 Task: Search one way flight ticket for 3 adults in first from Fayetteville: Northwest Arkansas National Airport to Jacksonville: Albert J. Ellis Airport on 5-3-2023. Choice of flights is Spirit. Number of bags: 2 checked bags. Price is upto 106000. Outbound departure time preference is 10:15.
Action: Mouse moved to (280, 242)
Screenshot: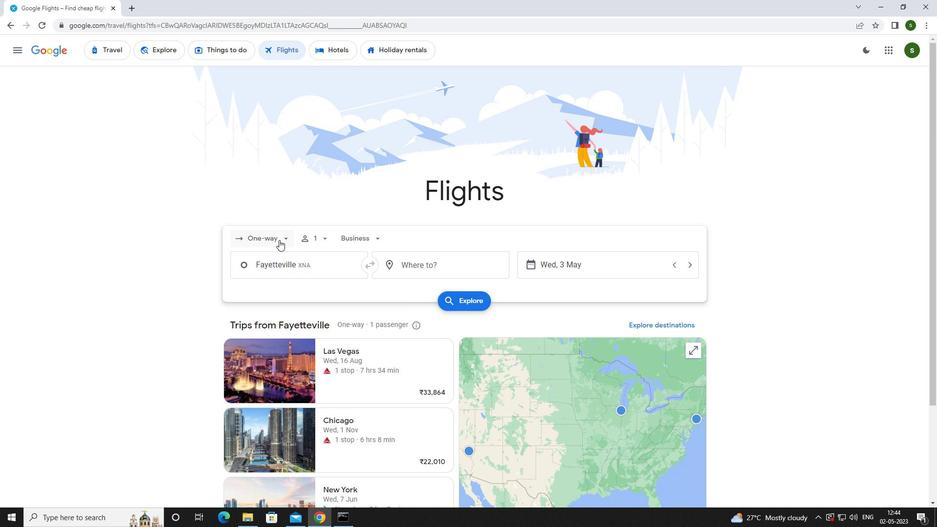
Action: Mouse pressed left at (280, 242)
Screenshot: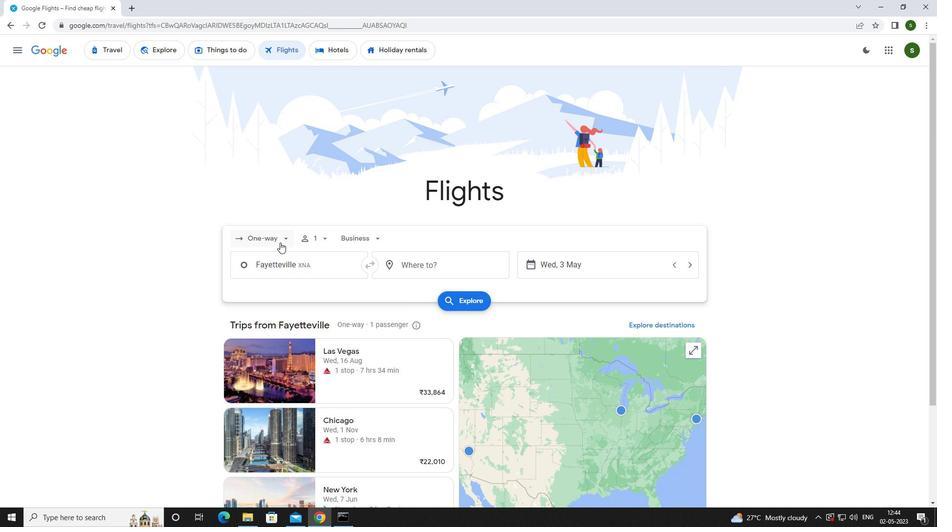 
Action: Mouse moved to (270, 284)
Screenshot: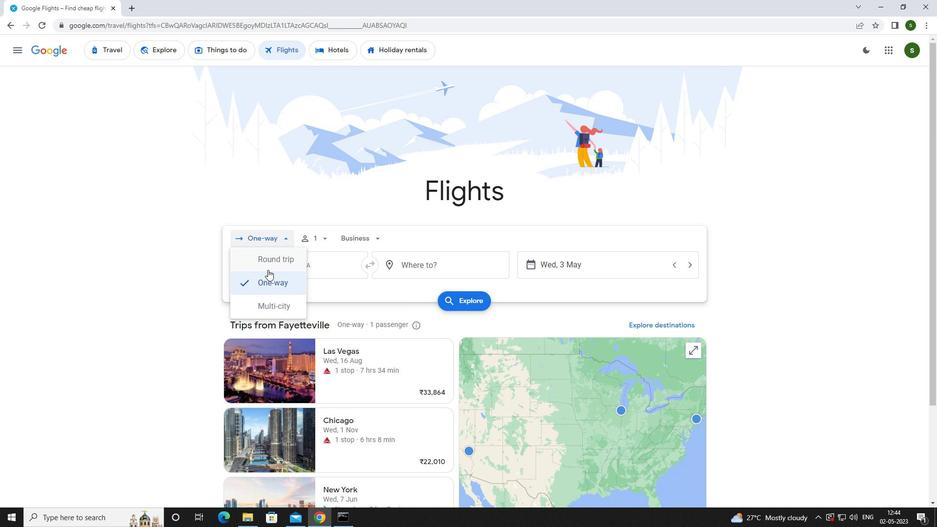 
Action: Mouse pressed left at (270, 284)
Screenshot: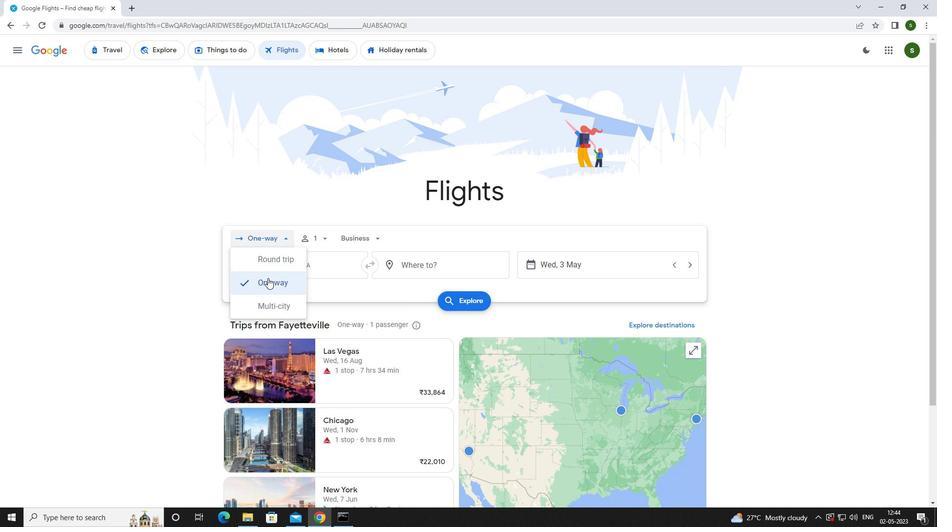
Action: Mouse moved to (324, 239)
Screenshot: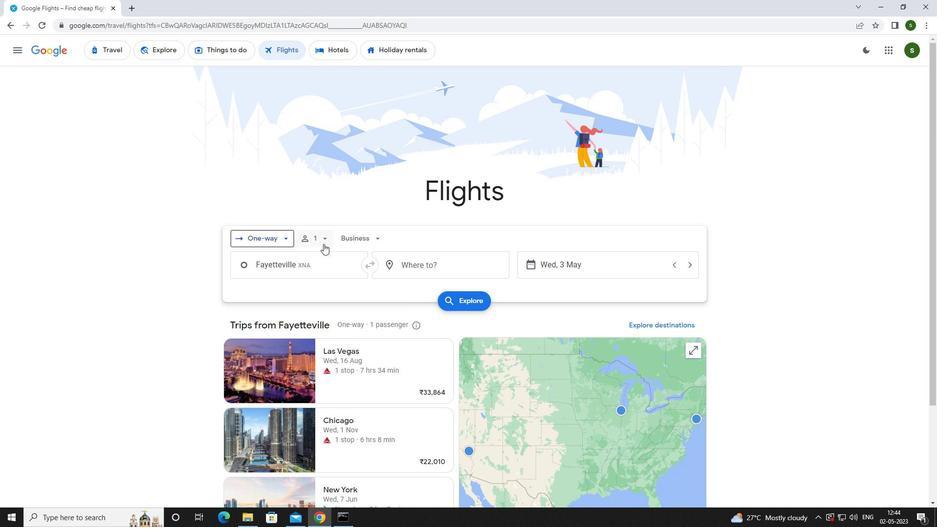 
Action: Mouse pressed left at (324, 239)
Screenshot: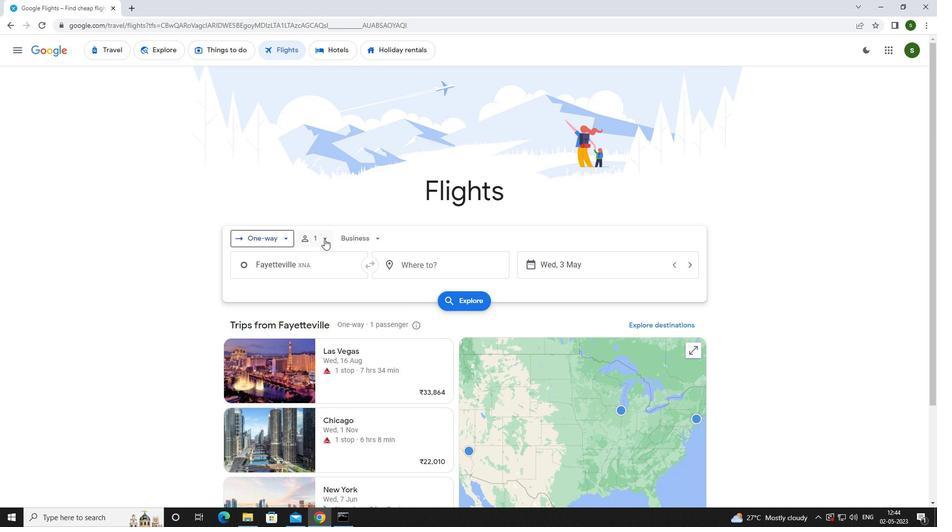 
Action: Mouse moved to (402, 263)
Screenshot: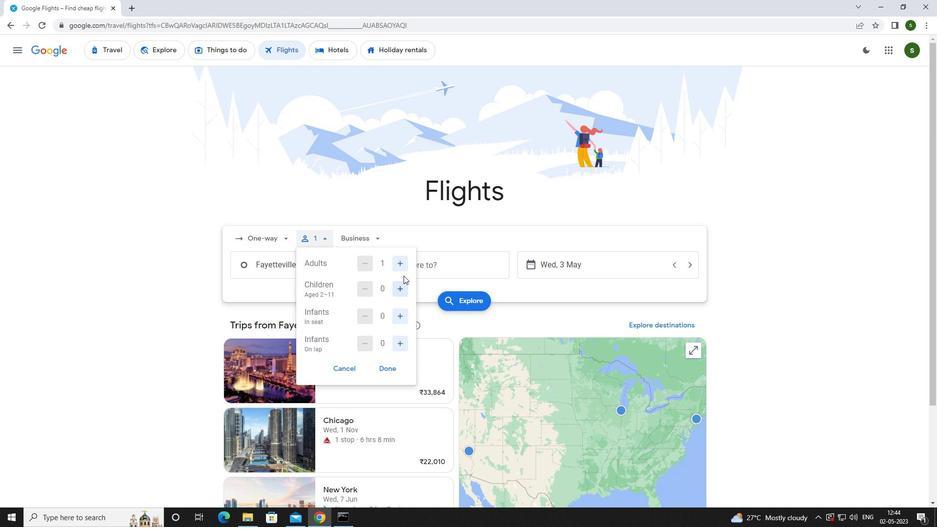
Action: Mouse pressed left at (402, 263)
Screenshot: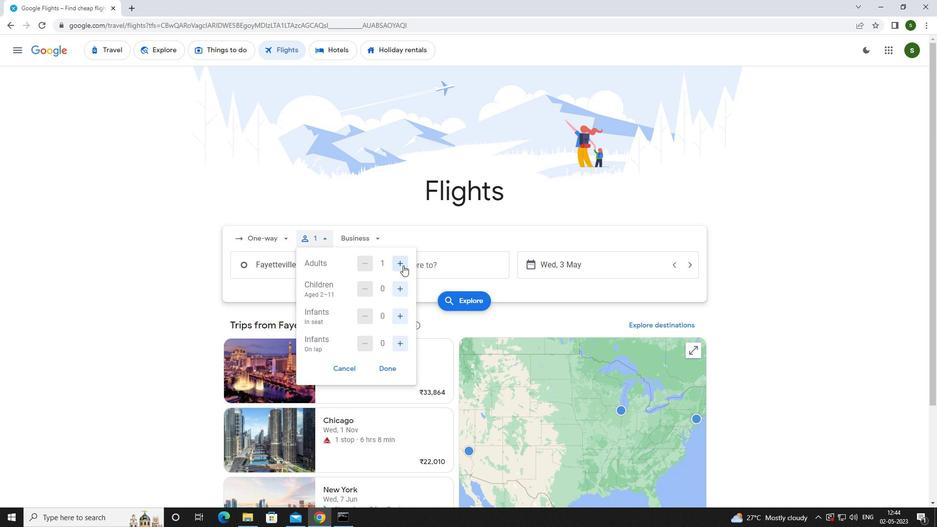 
Action: Mouse pressed left at (402, 263)
Screenshot: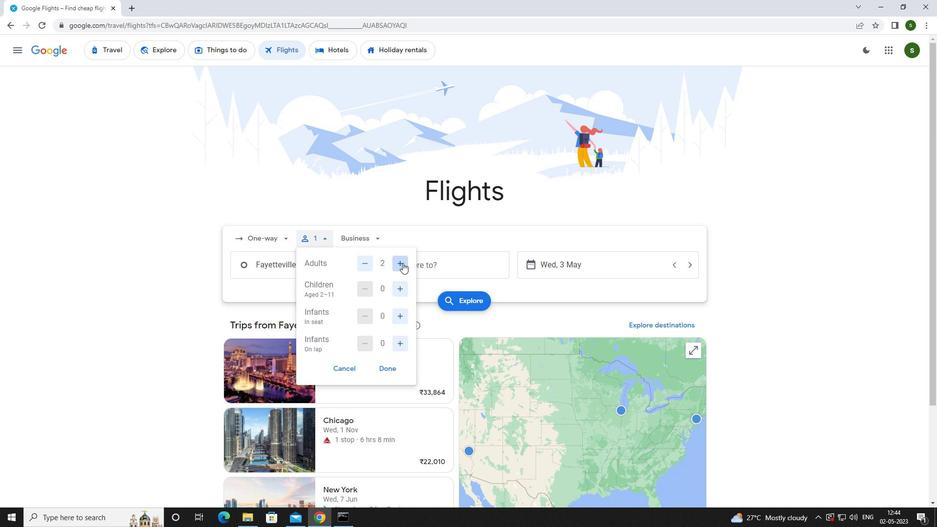 
Action: Mouse moved to (372, 239)
Screenshot: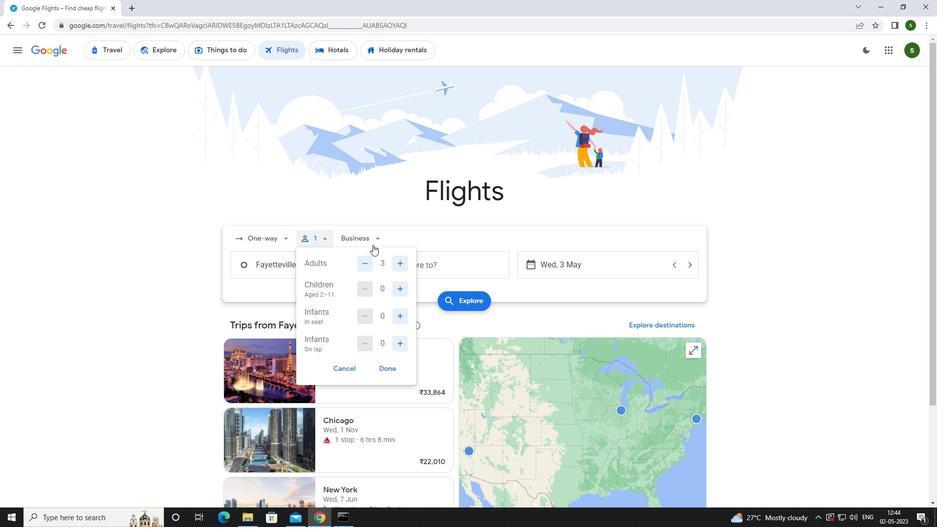 
Action: Mouse pressed left at (372, 239)
Screenshot: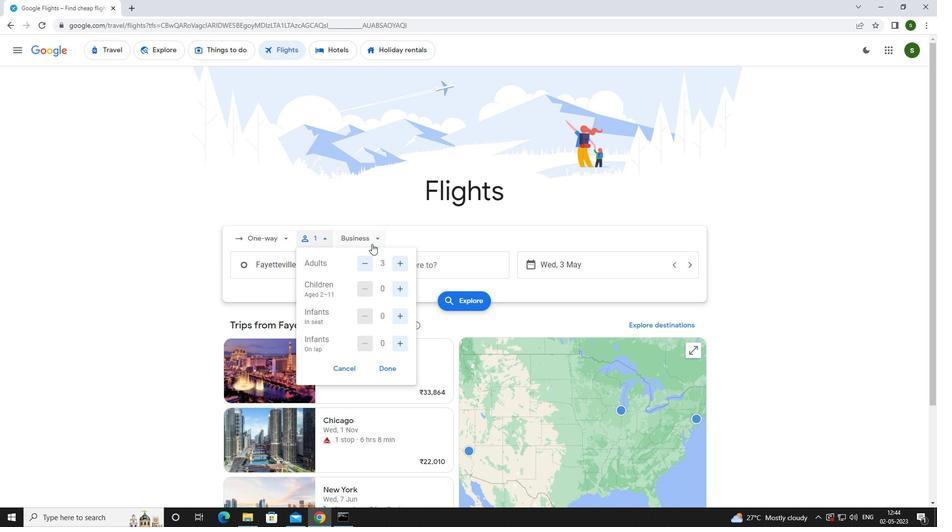 
Action: Mouse moved to (379, 328)
Screenshot: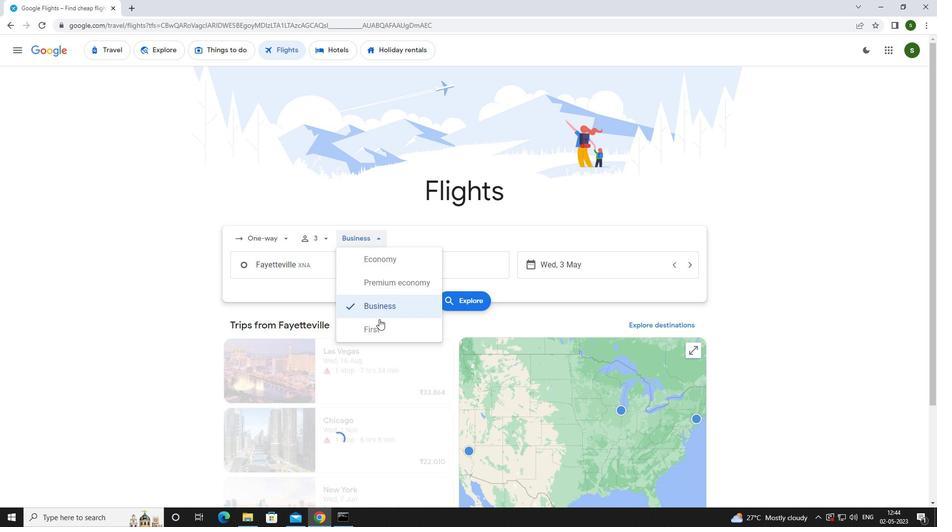 
Action: Mouse pressed left at (379, 328)
Screenshot: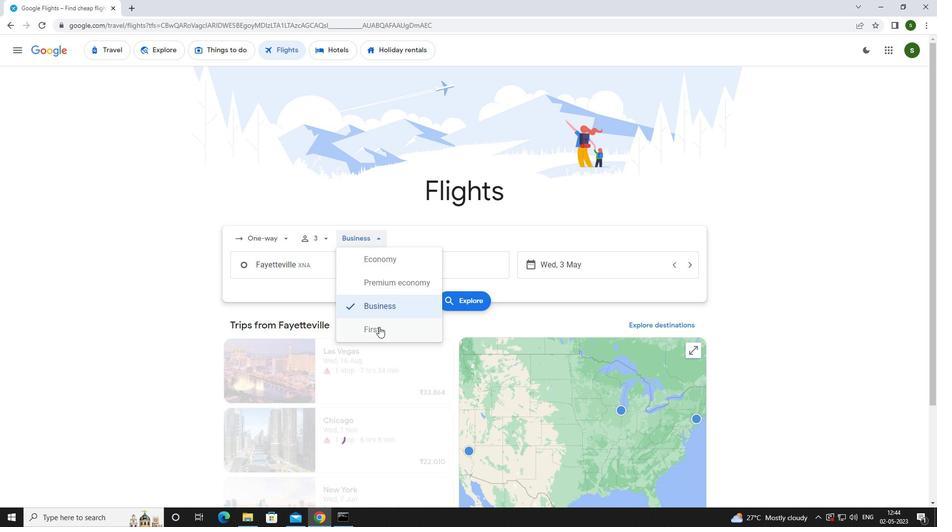 
Action: Mouse moved to (337, 268)
Screenshot: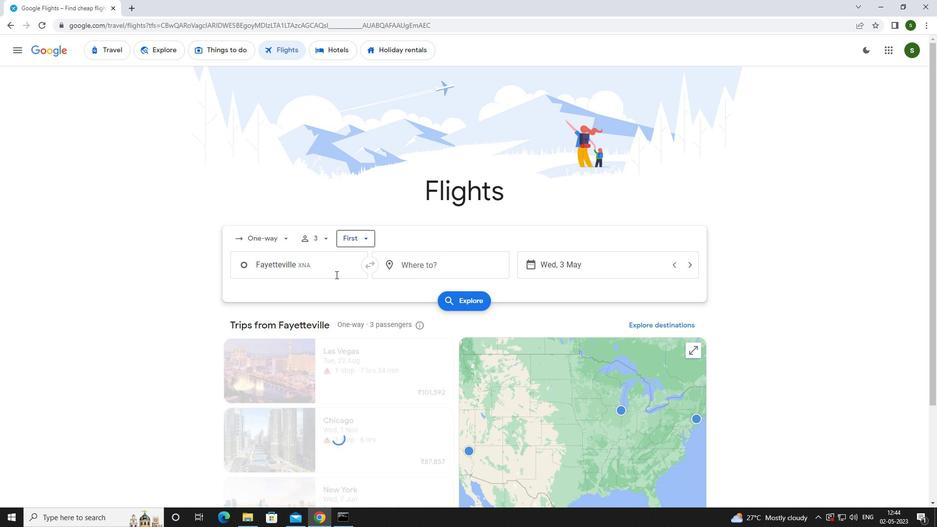 
Action: Mouse pressed left at (337, 268)
Screenshot: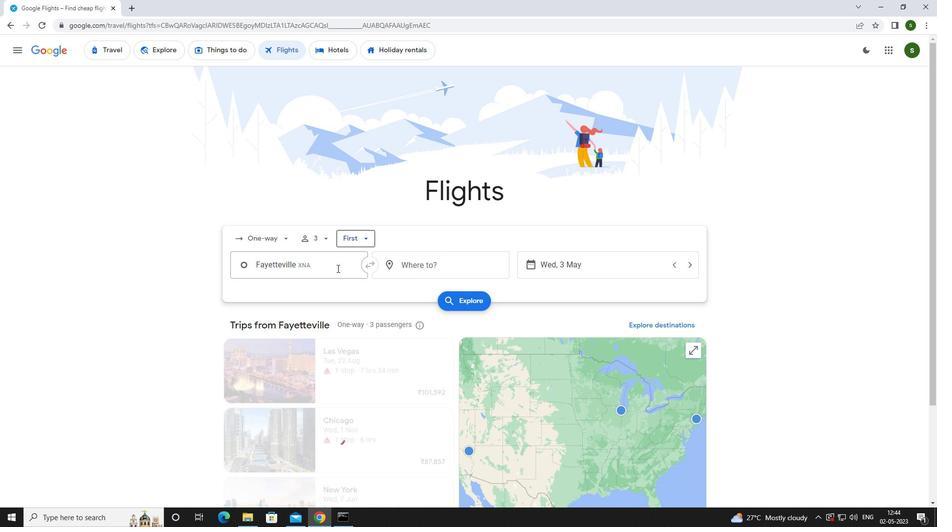 
Action: Key pressed <Key.caps_lock>f<Key.caps_lock>ayett
Screenshot: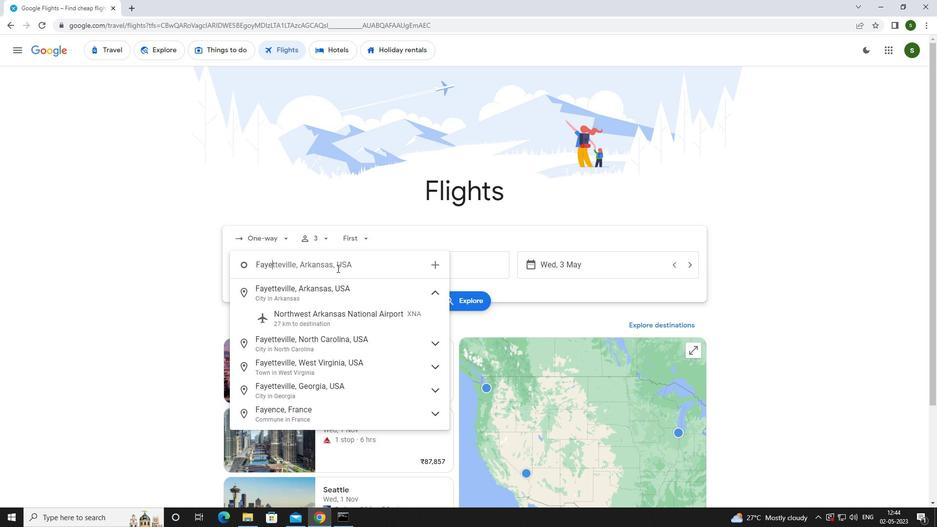 
Action: Mouse moved to (339, 319)
Screenshot: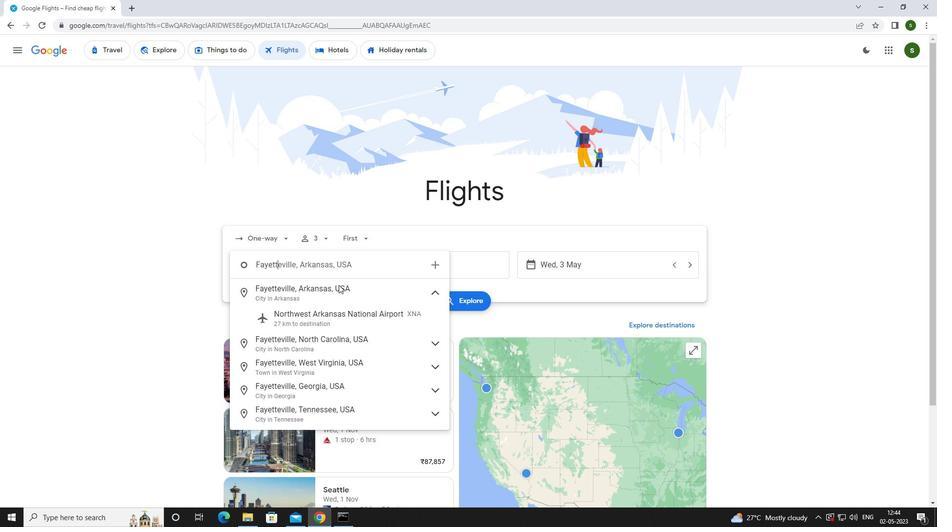 
Action: Mouse pressed left at (339, 319)
Screenshot: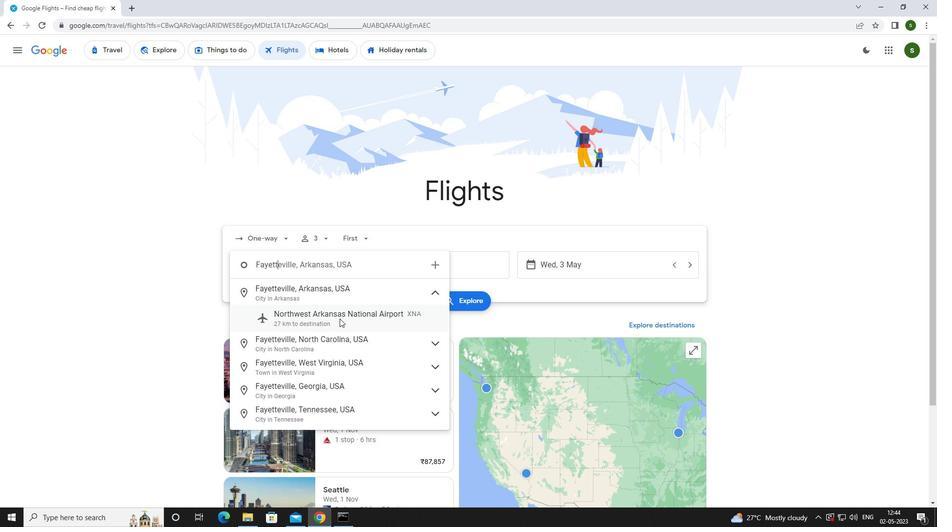 
Action: Mouse moved to (427, 263)
Screenshot: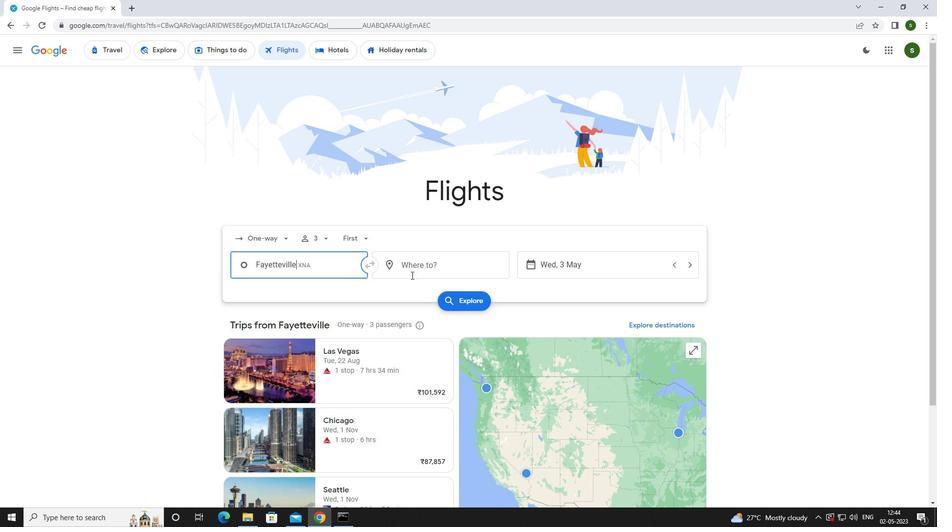 
Action: Mouse pressed left at (427, 263)
Screenshot: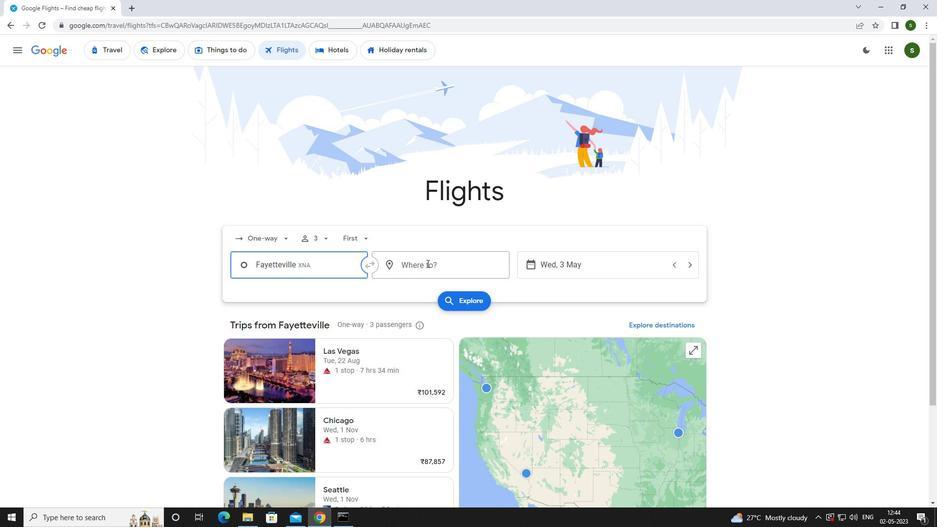 
Action: Mouse moved to (427, 248)
Screenshot: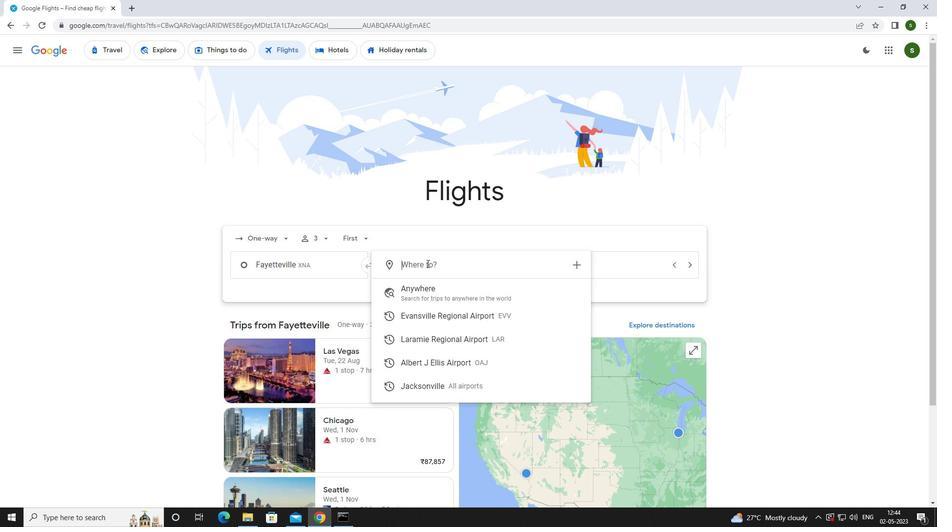 
Action: Key pressed <Key.caps_lock>a<Key.caps_lock>lbert<Key.space>
Screenshot: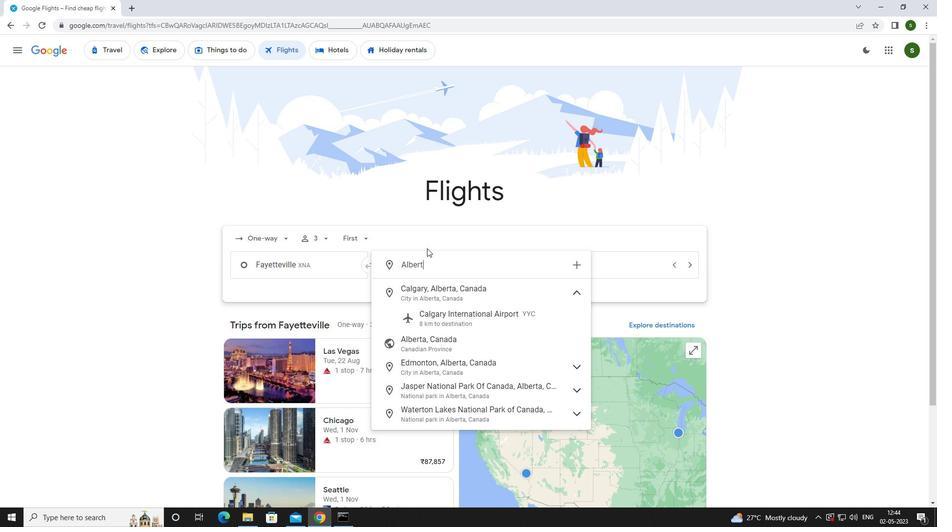 
Action: Mouse moved to (447, 287)
Screenshot: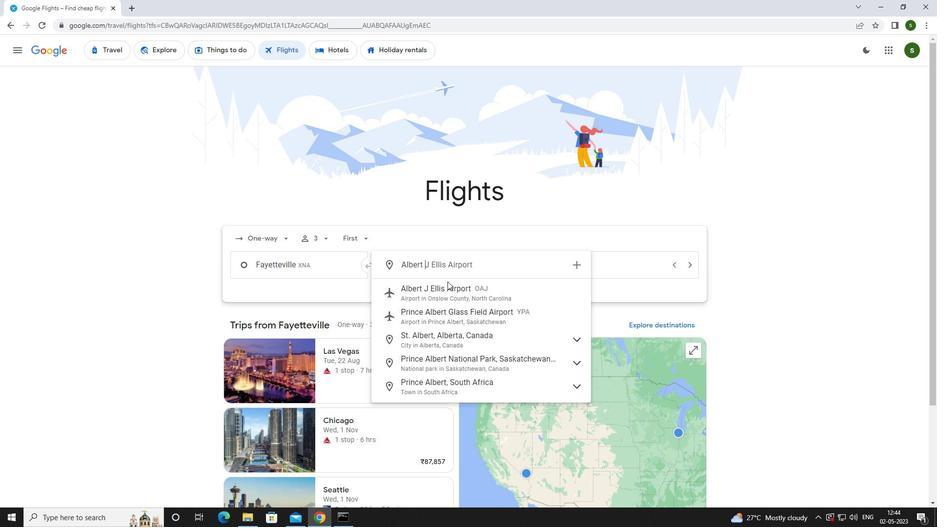 
Action: Mouse pressed left at (447, 287)
Screenshot: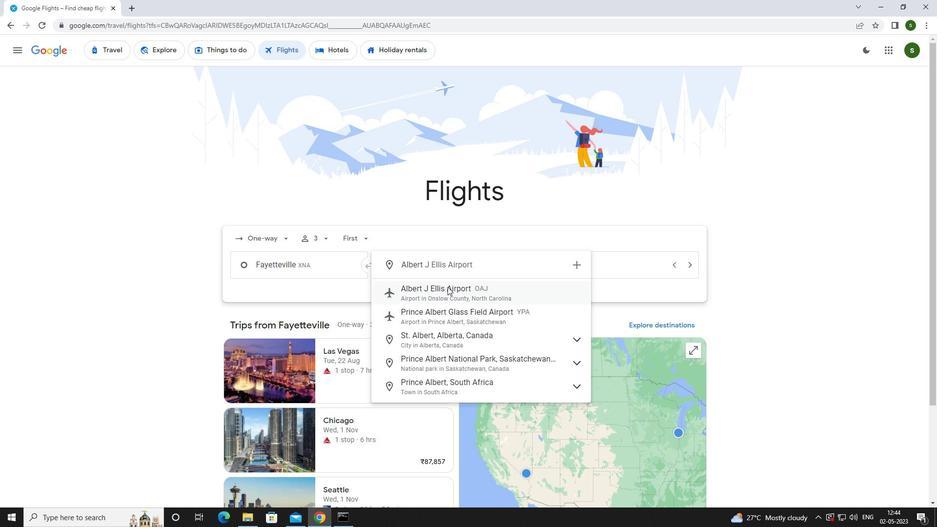 
Action: Mouse moved to (595, 268)
Screenshot: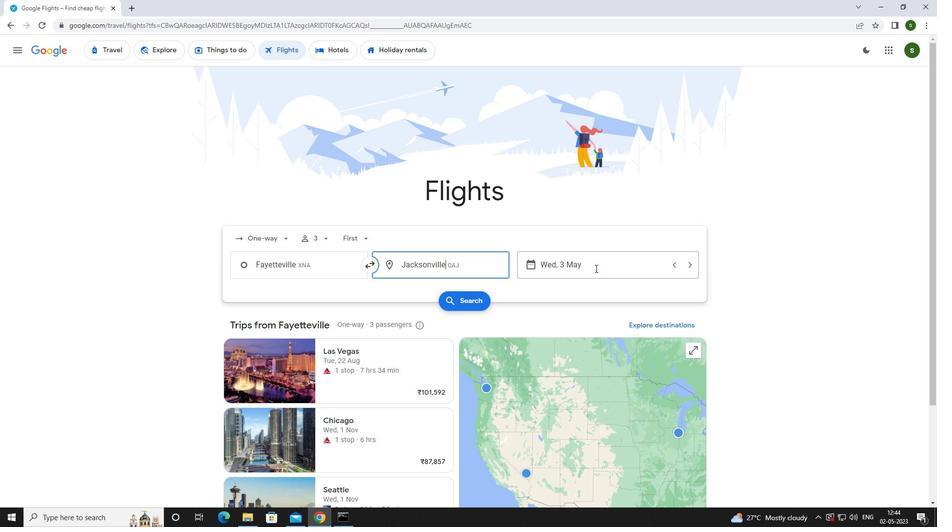 
Action: Mouse pressed left at (595, 268)
Screenshot: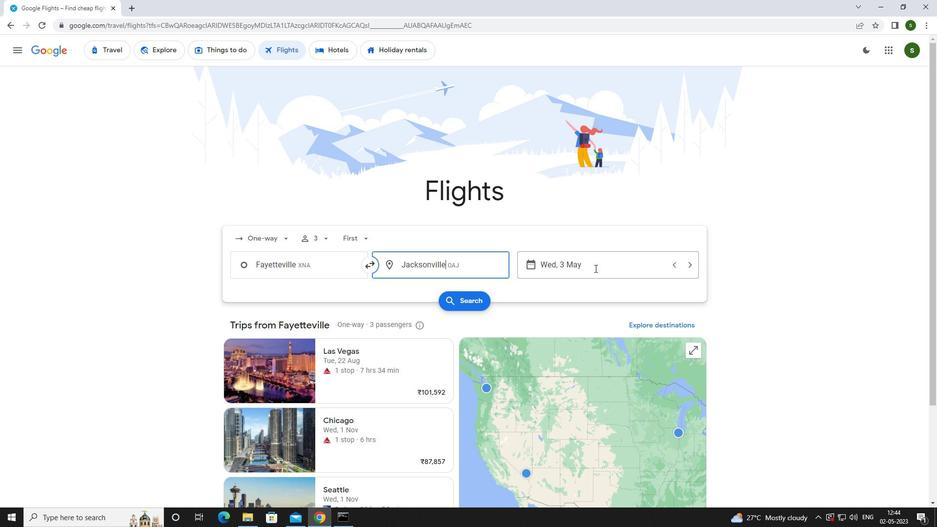 
Action: Mouse moved to (432, 333)
Screenshot: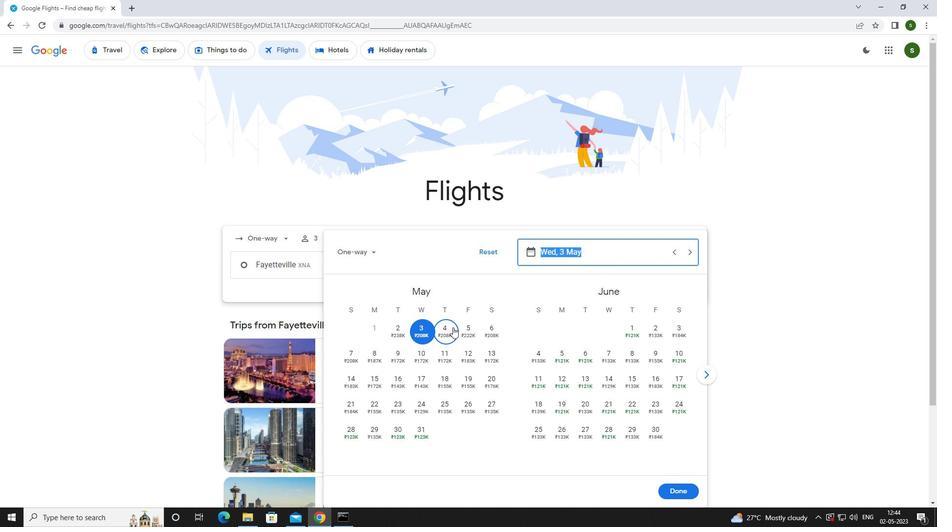 
Action: Mouse pressed left at (432, 333)
Screenshot: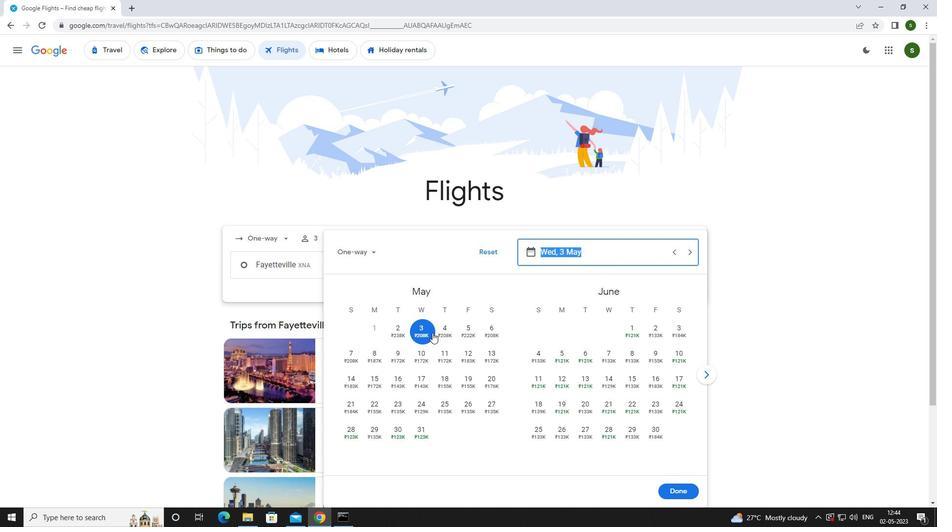 
Action: Mouse moved to (685, 490)
Screenshot: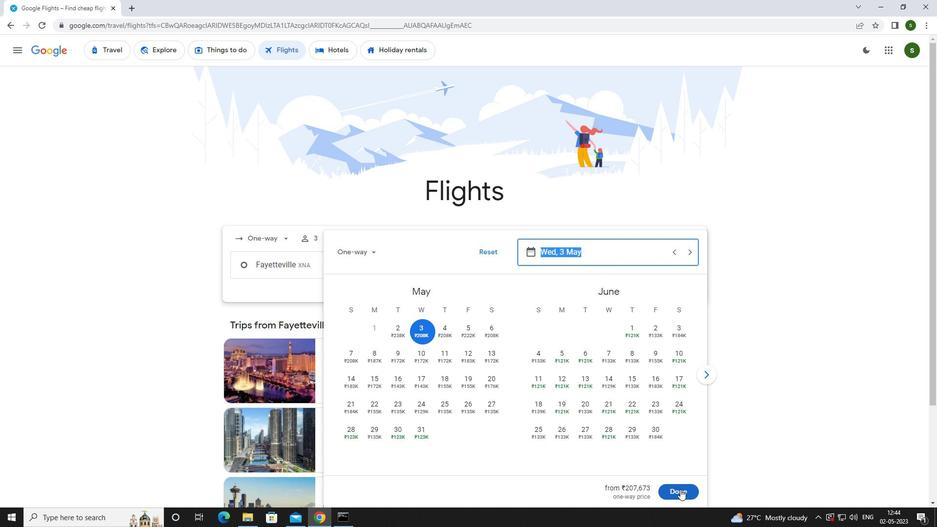 
Action: Mouse pressed left at (685, 490)
Screenshot: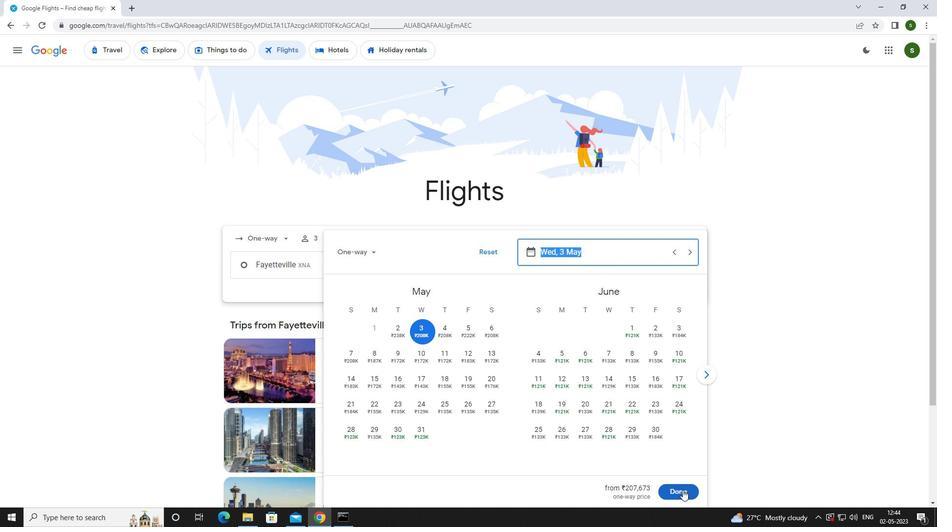 
Action: Mouse moved to (473, 297)
Screenshot: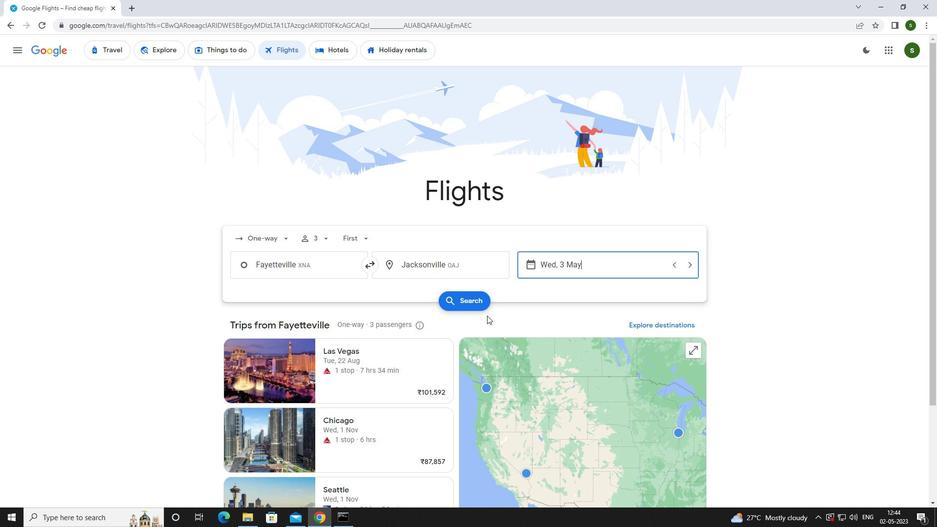 
Action: Mouse pressed left at (473, 297)
Screenshot: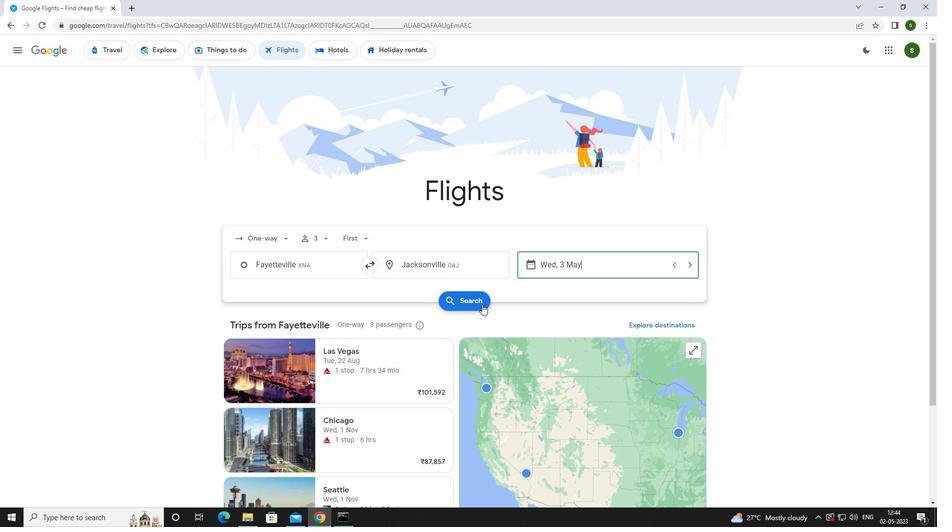 
Action: Mouse moved to (241, 139)
Screenshot: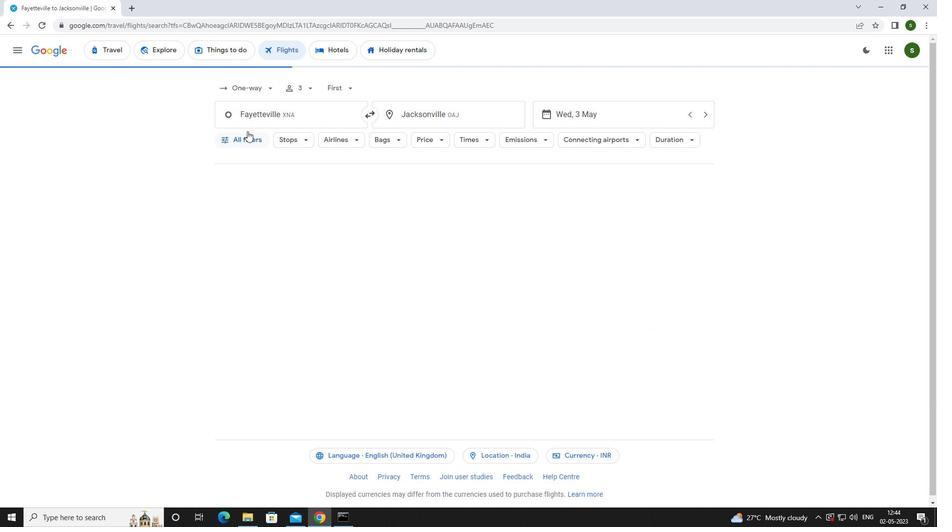 
Action: Mouse pressed left at (241, 139)
Screenshot: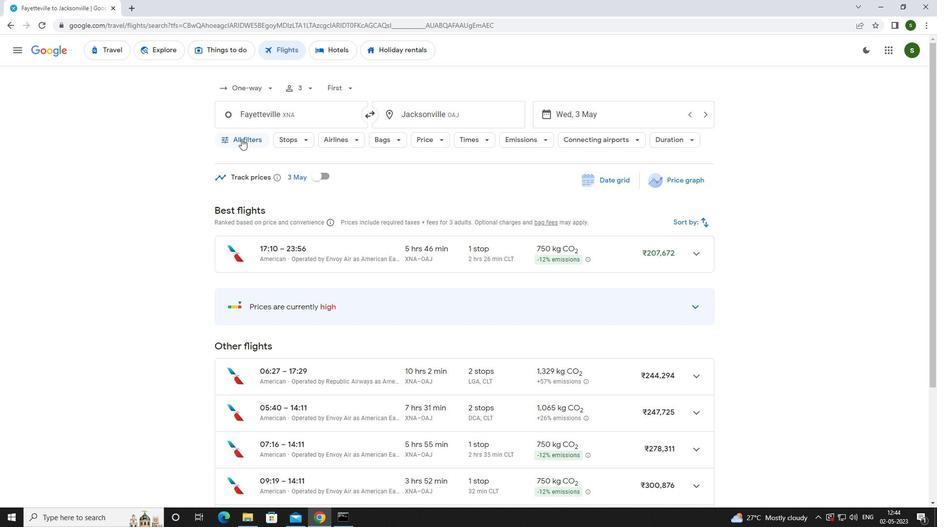 
Action: Mouse moved to (368, 345)
Screenshot: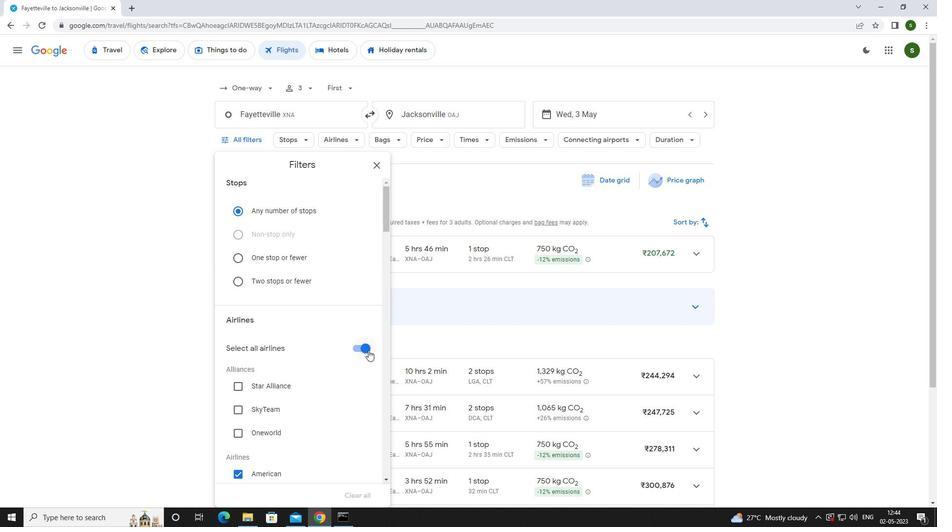 
Action: Mouse pressed left at (368, 345)
Screenshot: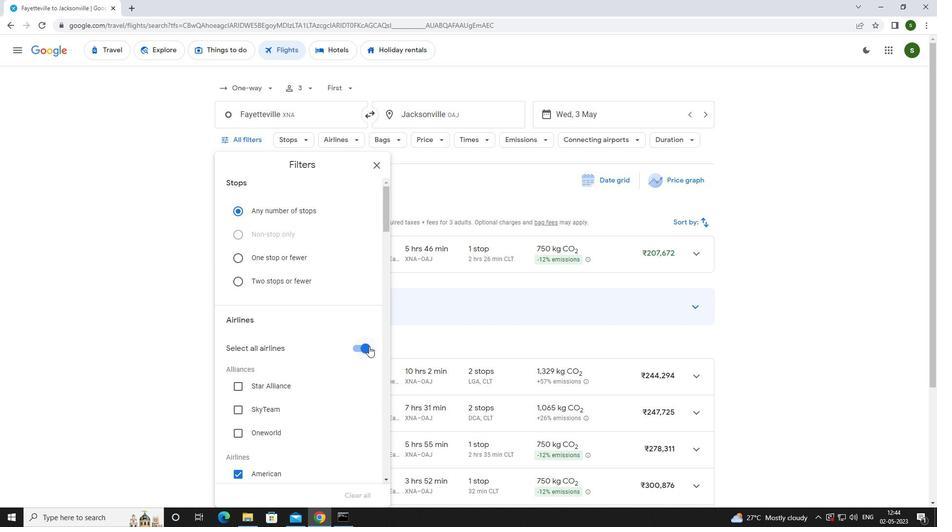 
Action: Mouse moved to (299, 281)
Screenshot: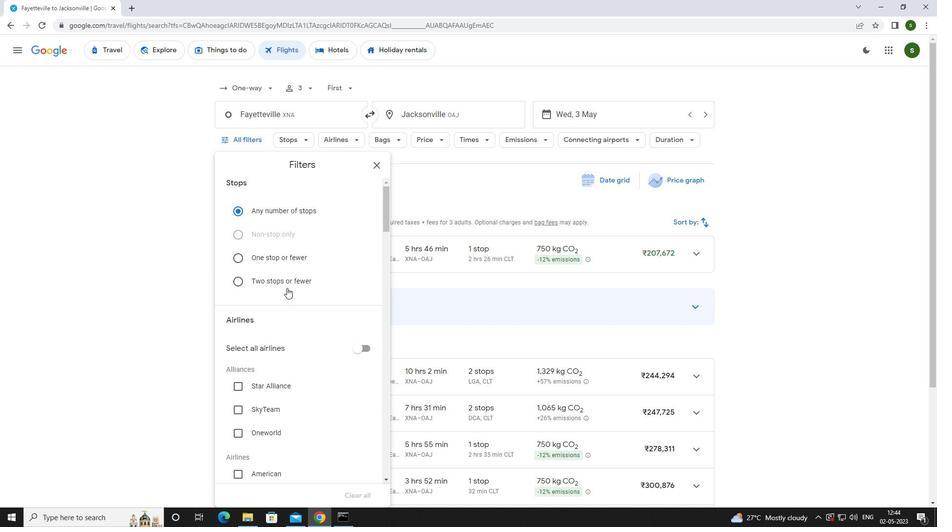 
Action: Mouse scrolled (299, 281) with delta (0, 0)
Screenshot: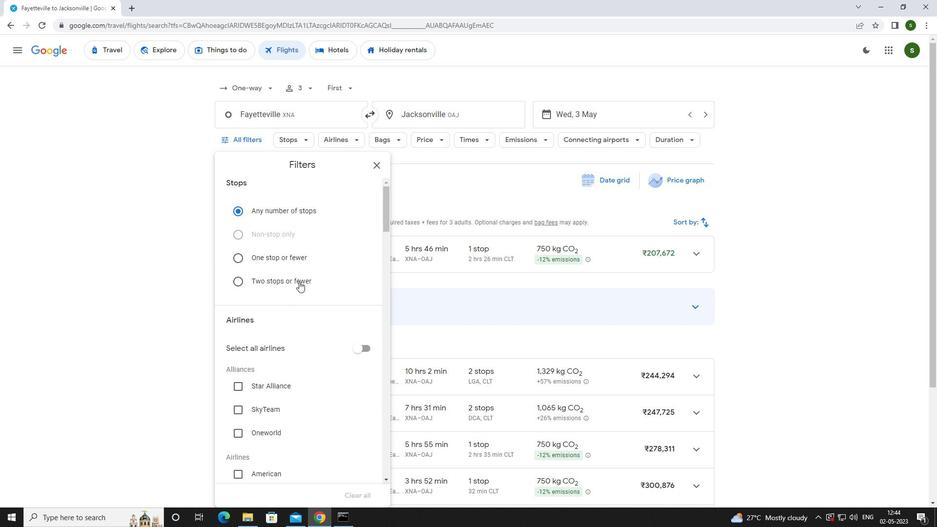 
Action: Mouse scrolled (299, 281) with delta (0, 0)
Screenshot: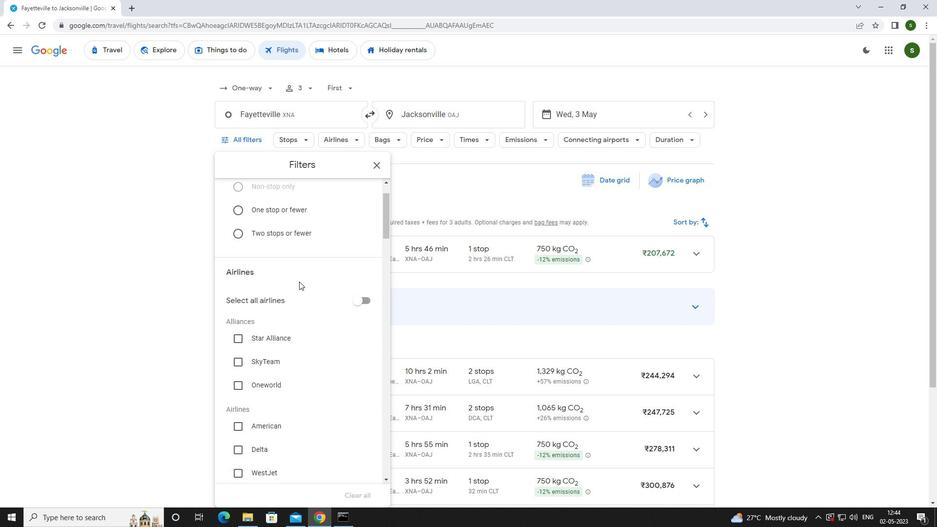 
Action: Mouse moved to (302, 274)
Screenshot: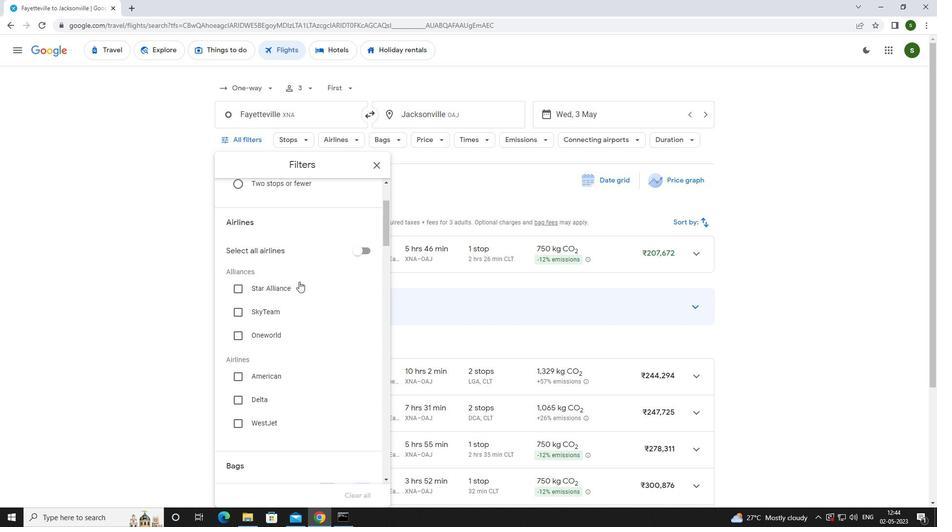 
Action: Mouse scrolled (302, 274) with delta (0, 0)
Screenshot: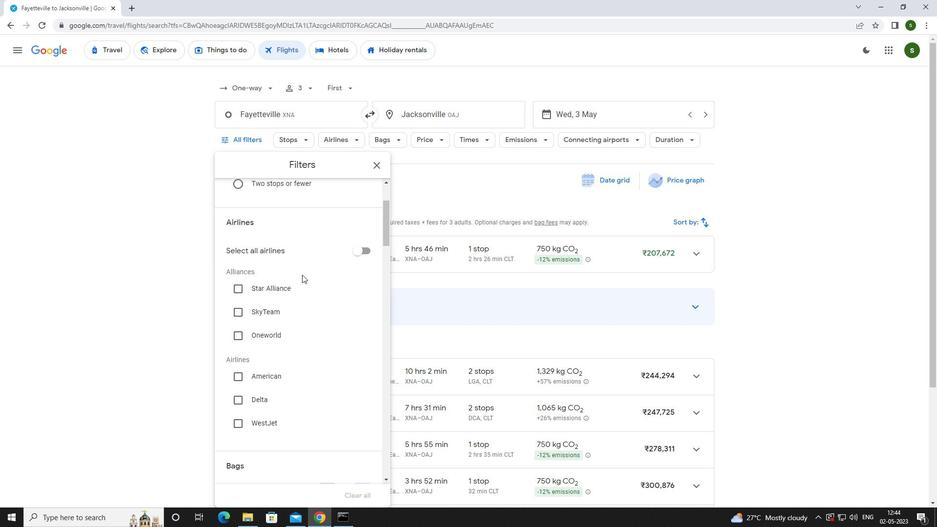 
Action: Mouse scrolled (302, 274) with delta (0, 0)
Screenshot: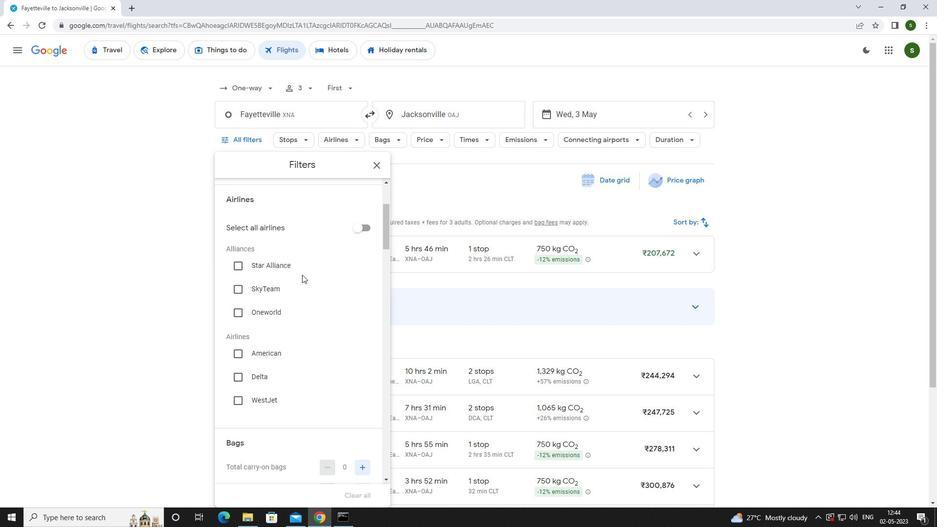 
Action: Mouse scrolled (302, 274) with delta (0, 0)
Screenshot: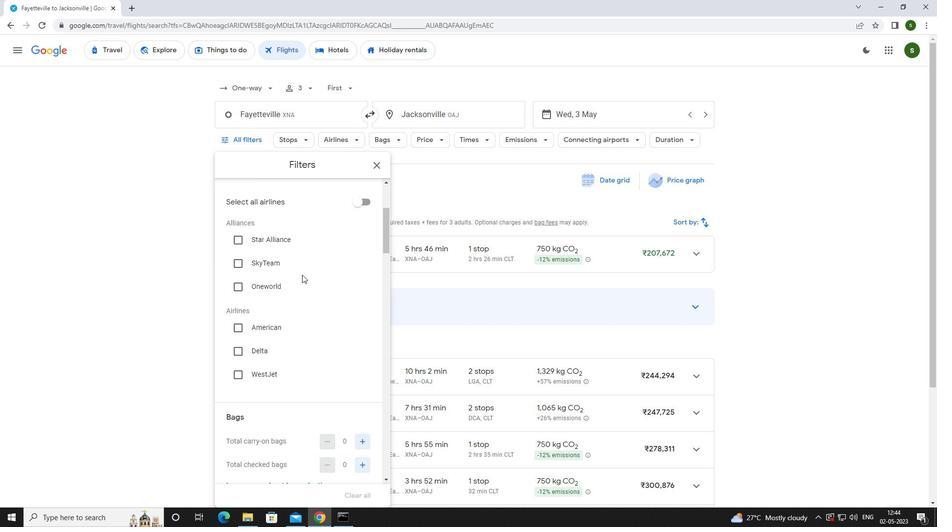 
Action: Mouse scrolled (302, 274) with delta (0, 0)
Screenshot: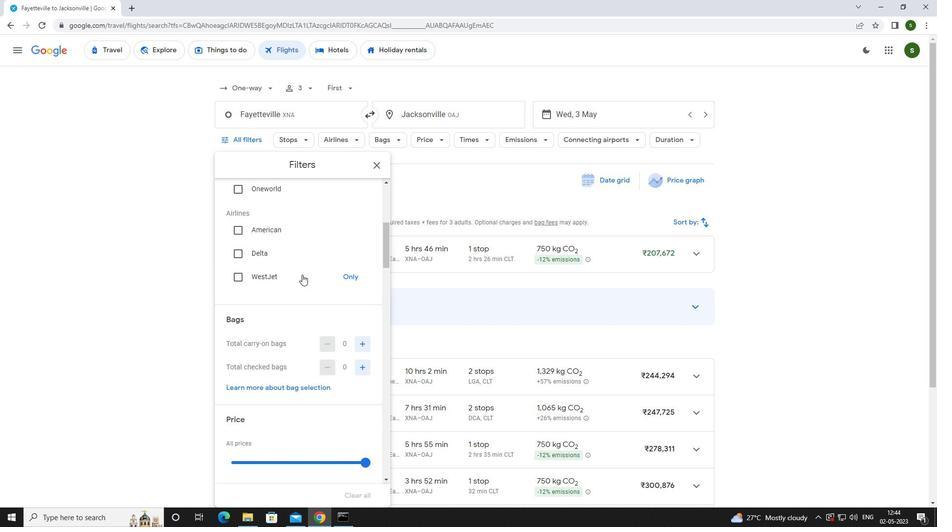 
Action: Mouse scrolled (302, 274) with delta (0, 0)
Screenshot: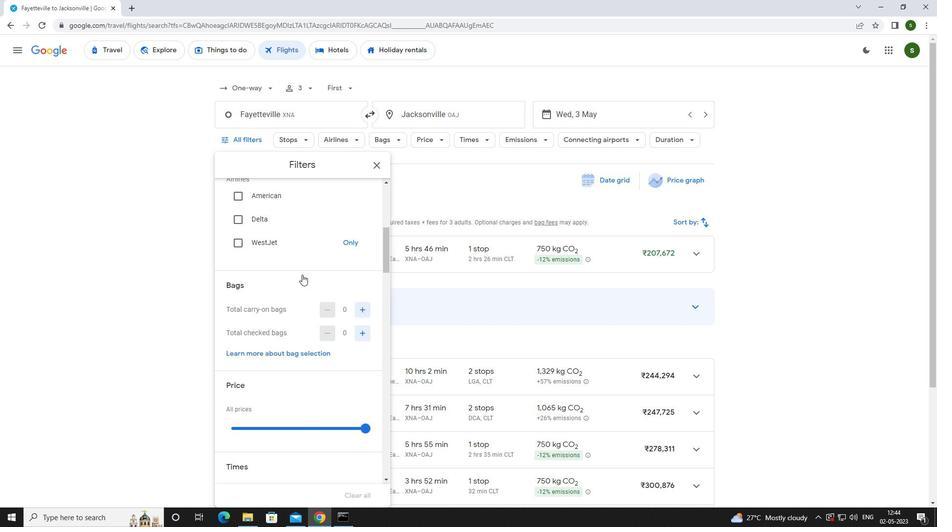 
Action: Mouse moved to (364, 270)
Screenshot: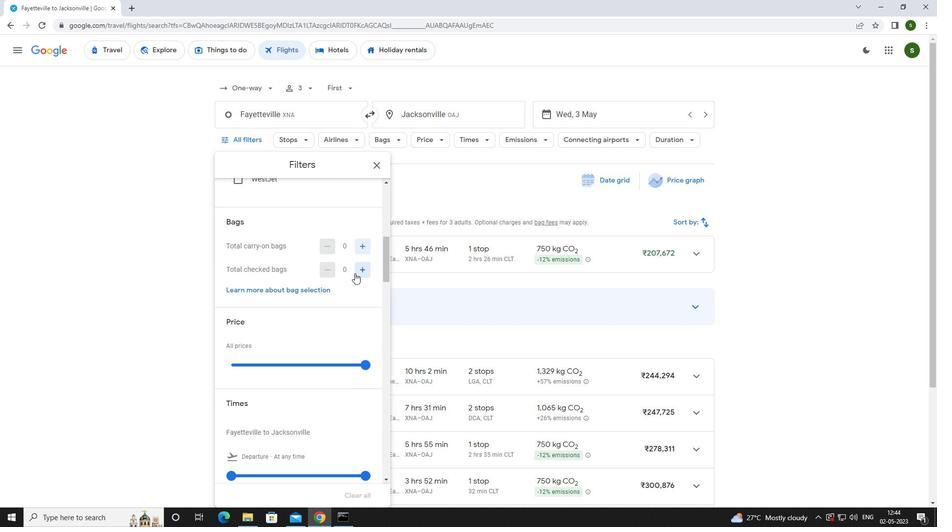 
Action: Mouse pressed left at (364, 270)
Screenshot: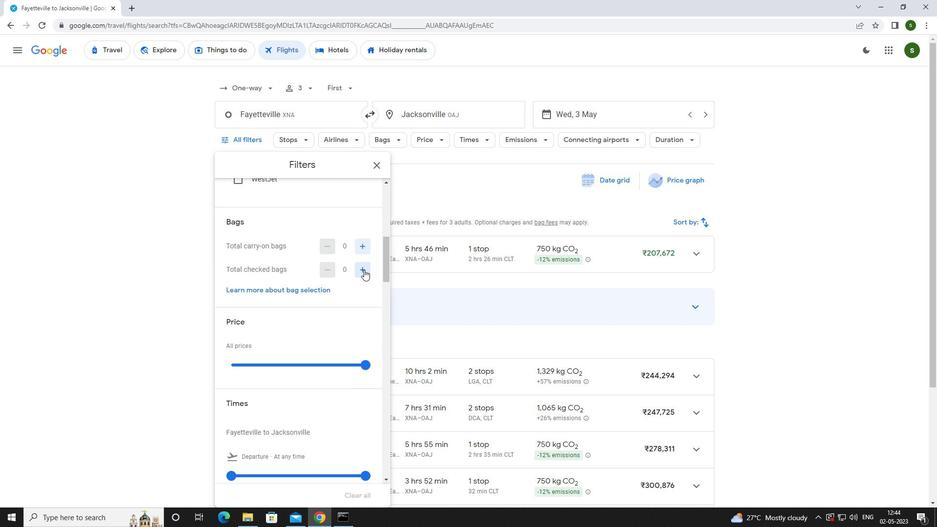 
Action: Mouse pressed left at (364, 270)
Screenshot: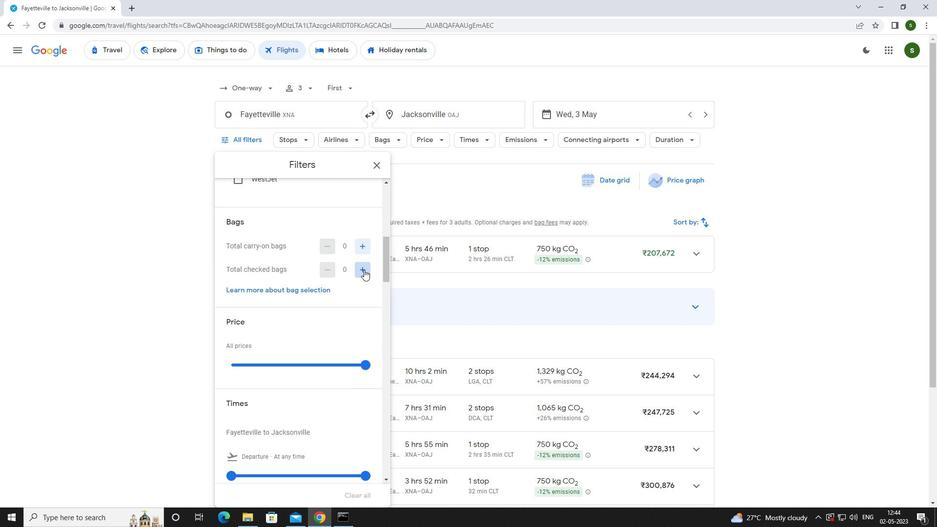 
Action: Mouse moved to (363, 270)
Screenshot: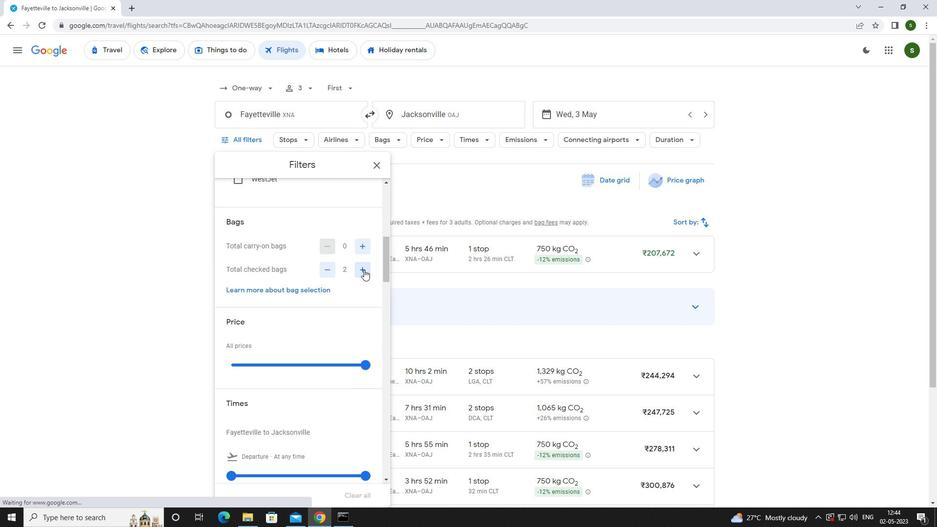 
Action: Mouse scrolled (363, 269) with delta (0, 0)
Screenshot: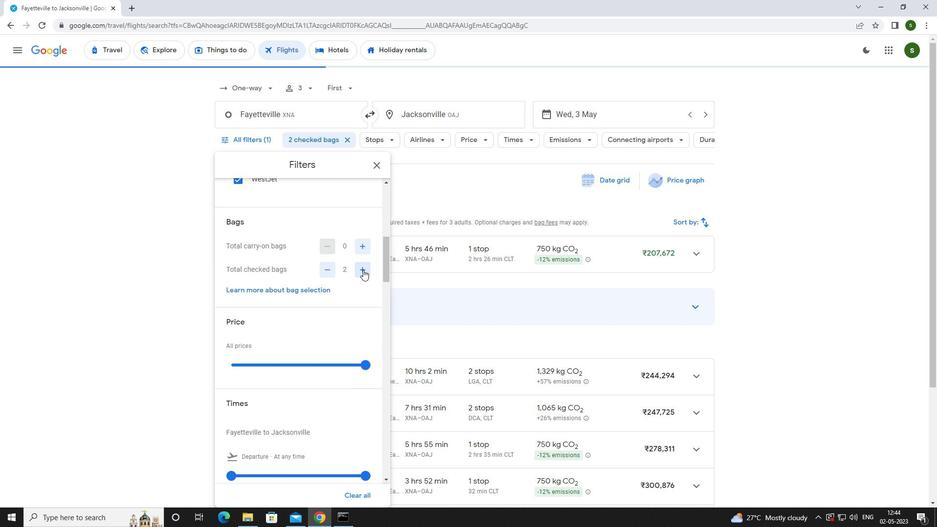 
Action: Mouse moved to (362, 270)
Screenshot: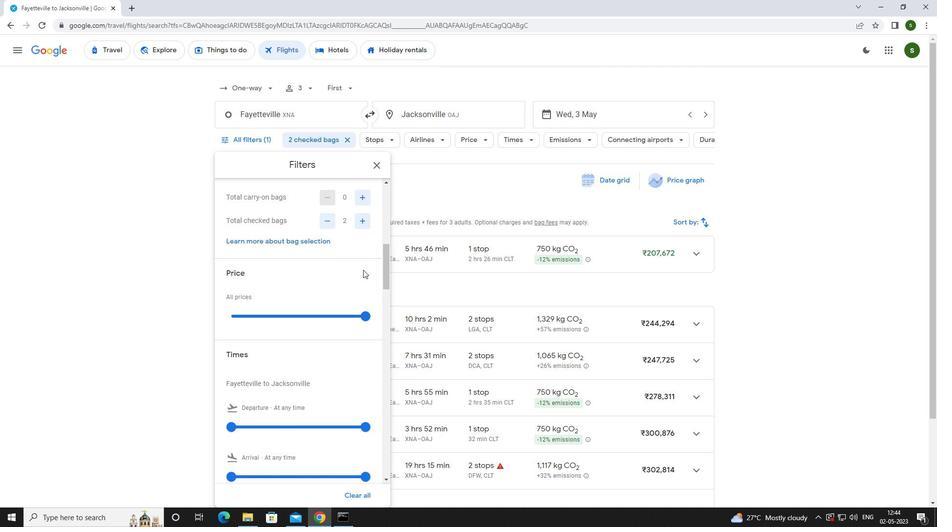 
Action: Mouse scrolled (362, 270) with delta (0, 0)
Screenshot: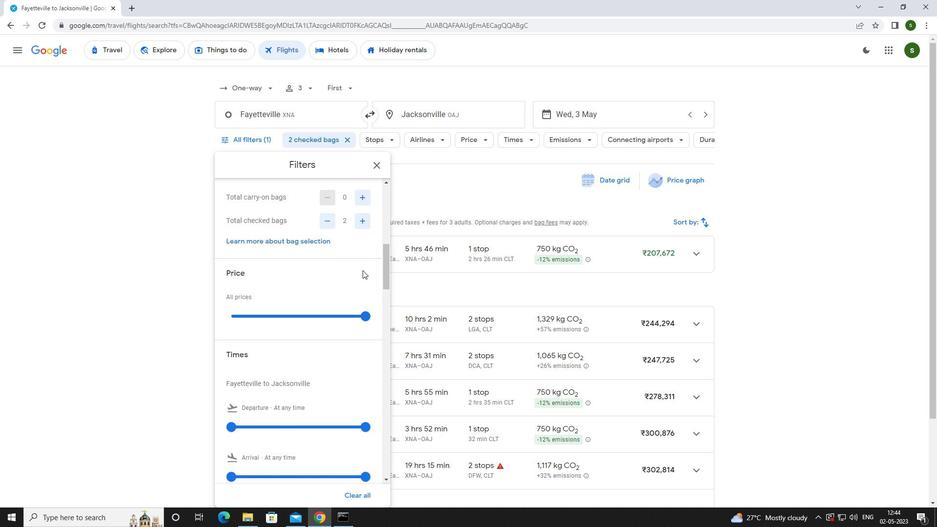 
Action: Mouse moved to (363, 268)
Screenshot: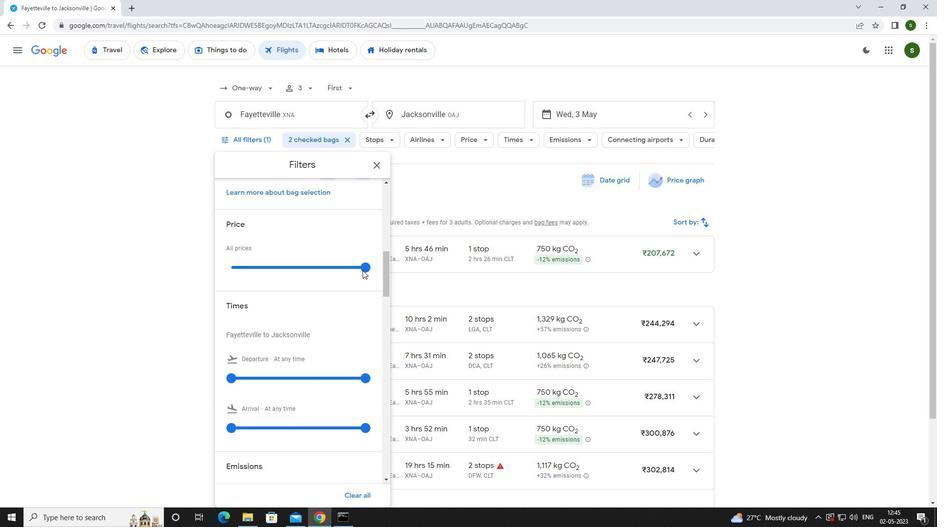 
Action: Mouse pressed left at (363, 268)
Screenshot: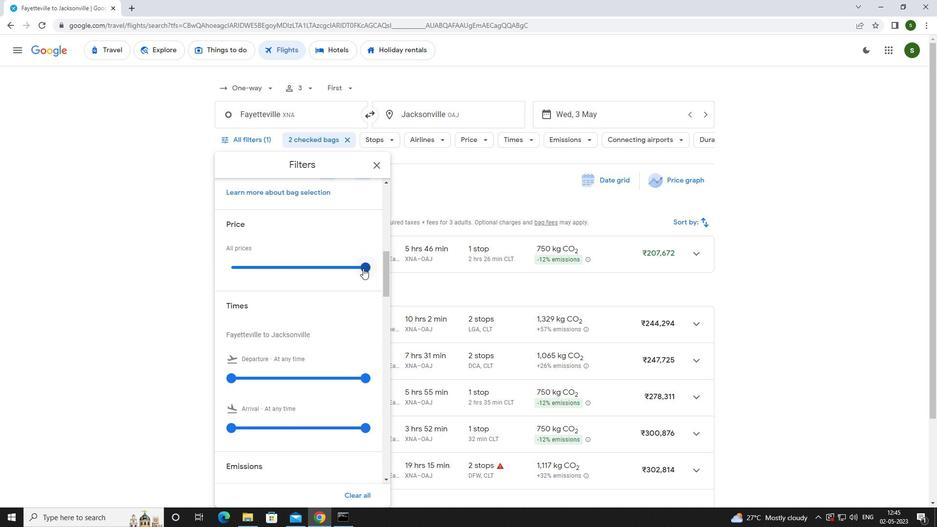 
Action: Mouse moved to (294, 284)
Screenshot: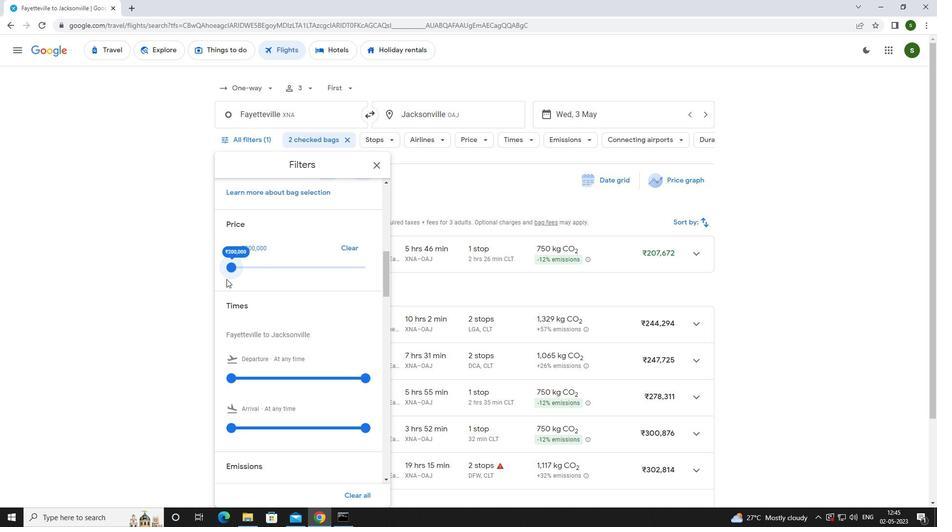 
Action: Mouse scrolled (294, 284) with delta (0, 0)
Screenshot: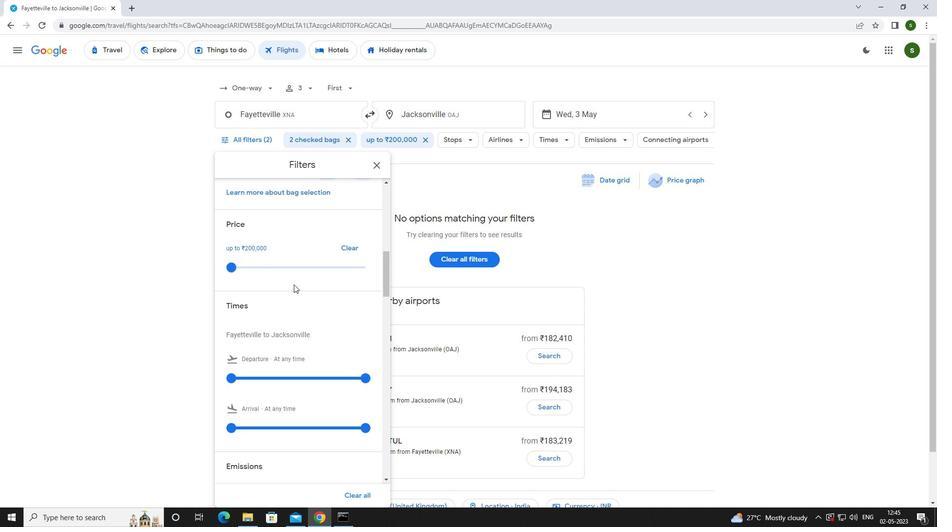 
Action: Mouse moved to (230, 329)
Screenshot: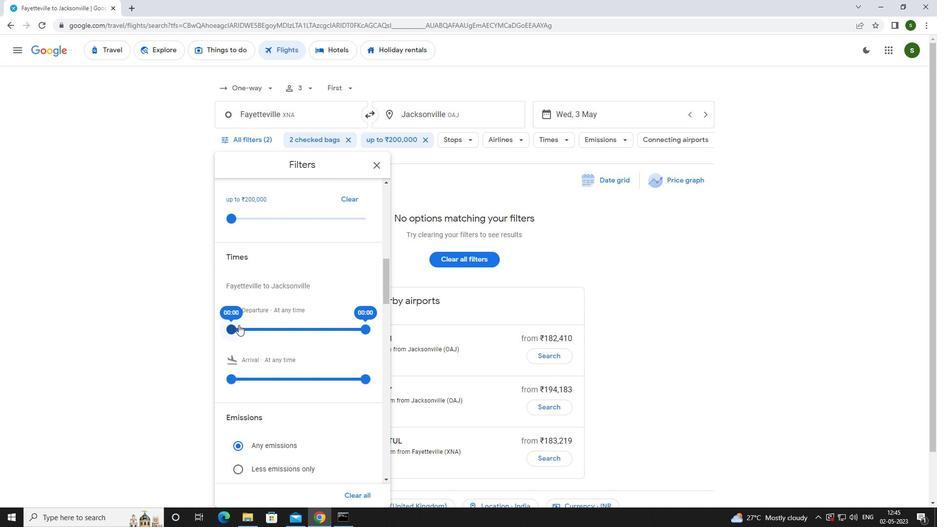 
Action: Mouse pressed left at (230, 329)
Screenshot: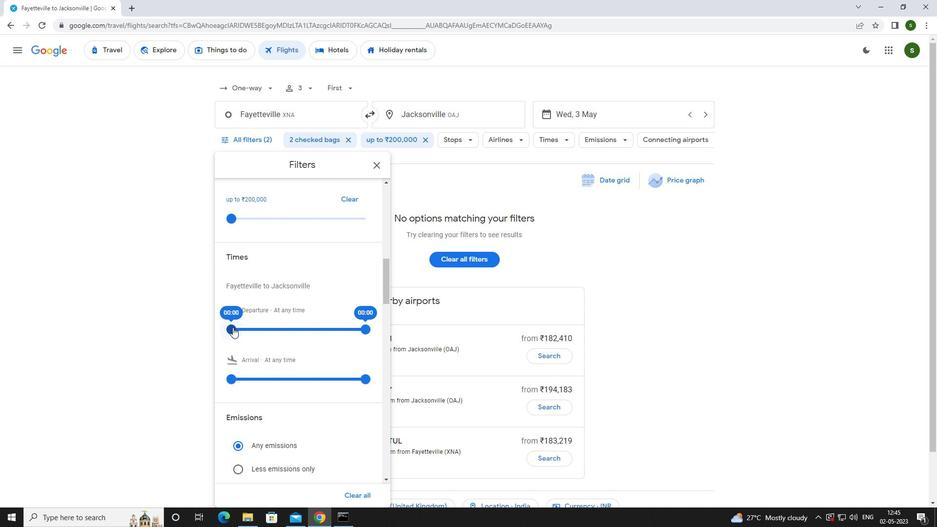 
Action: Mouse moved to (679, 265)
Screenshot: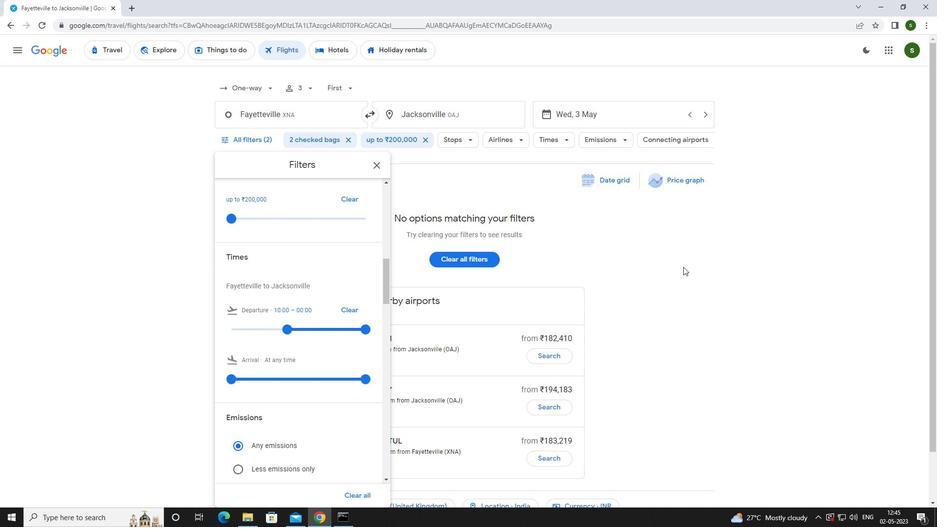 
Action: Mouse pressed left at (679, 265)
Screenshot: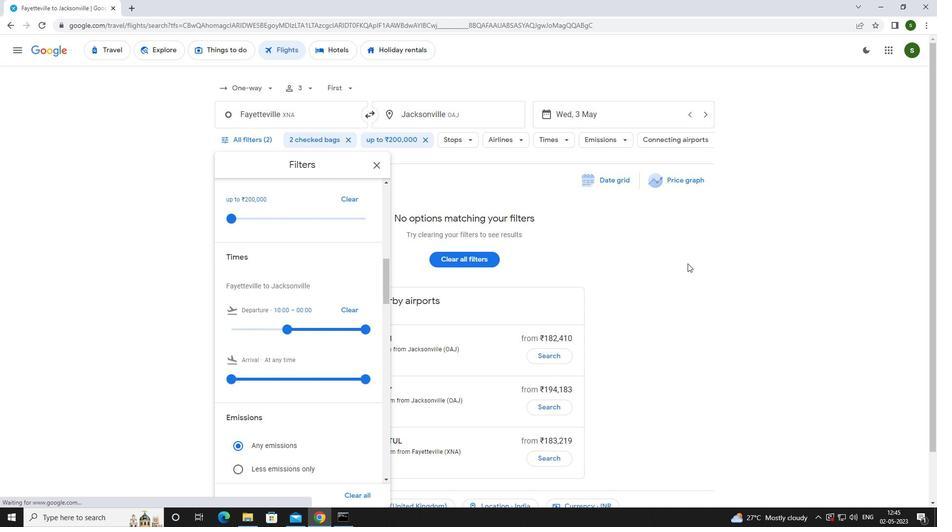 
